 Task: Create a 45-minute meeting to review social media advertising performance.
Action: Mouse moved to (442, 258)
Screenshot: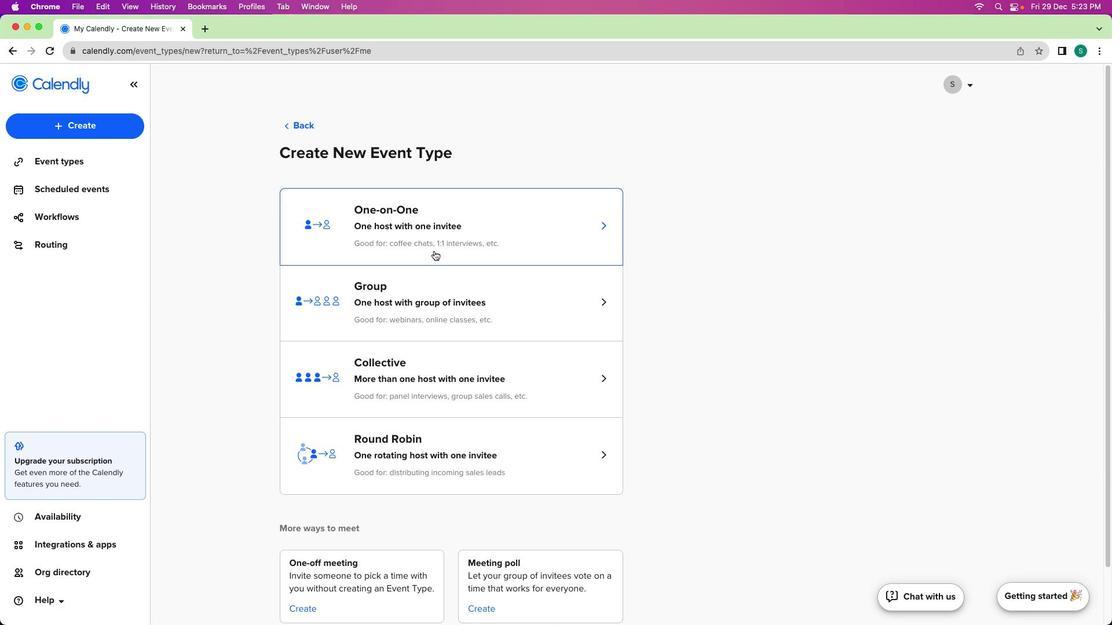 
Action: Mouse pressed left at (442, 258)
Screenshot: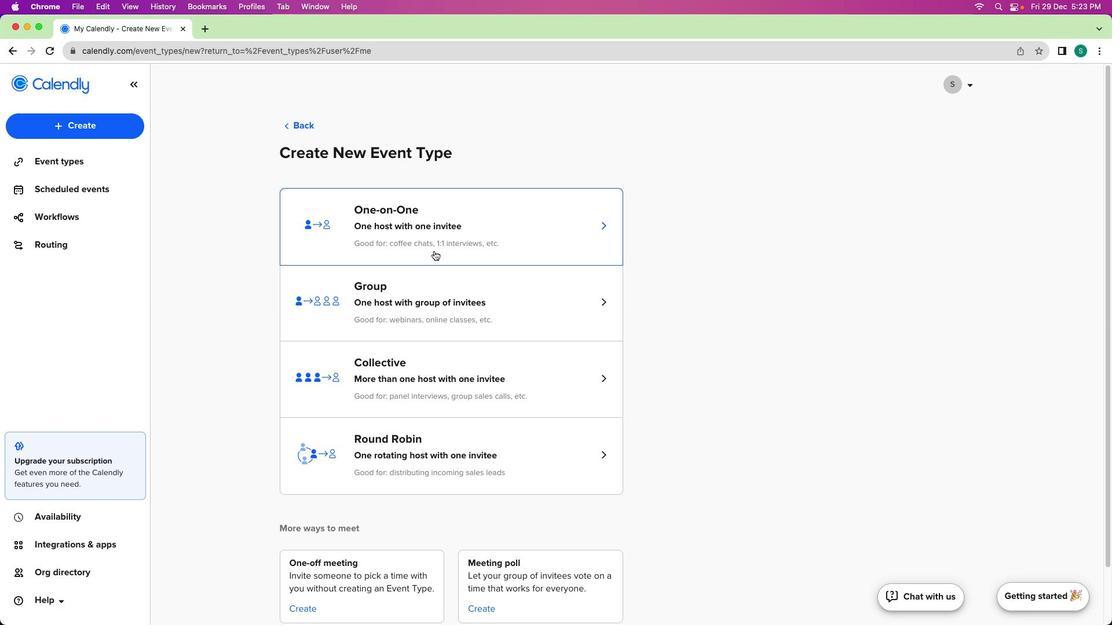 
Action: Mouse moved to (106, 180)
Screenshot: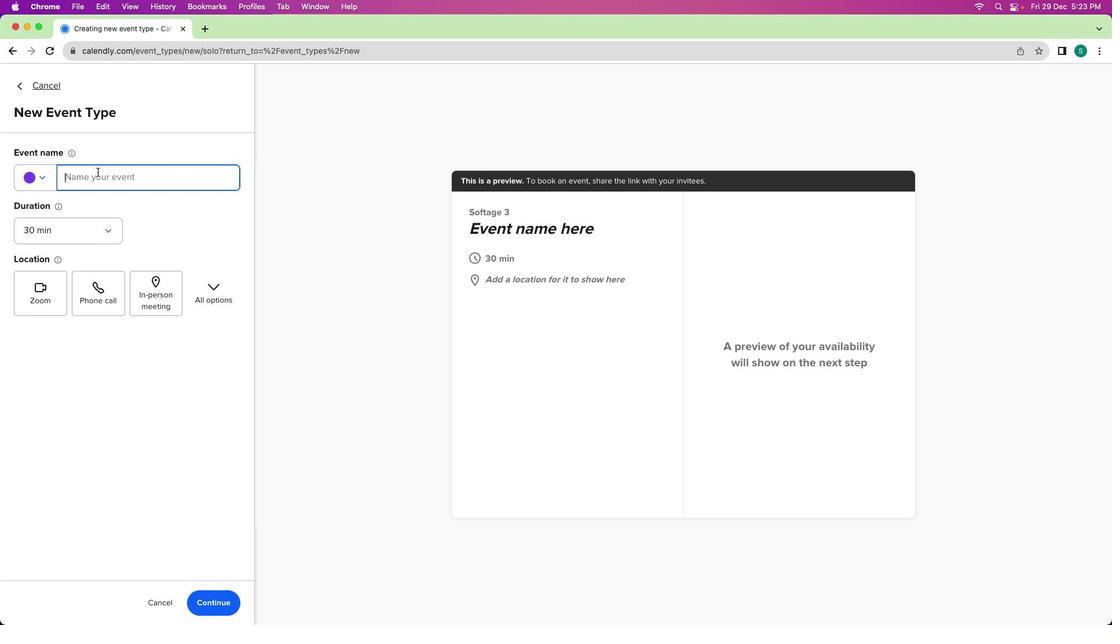 
Action: Mouse pressed left at (106, 180)
Screenshot: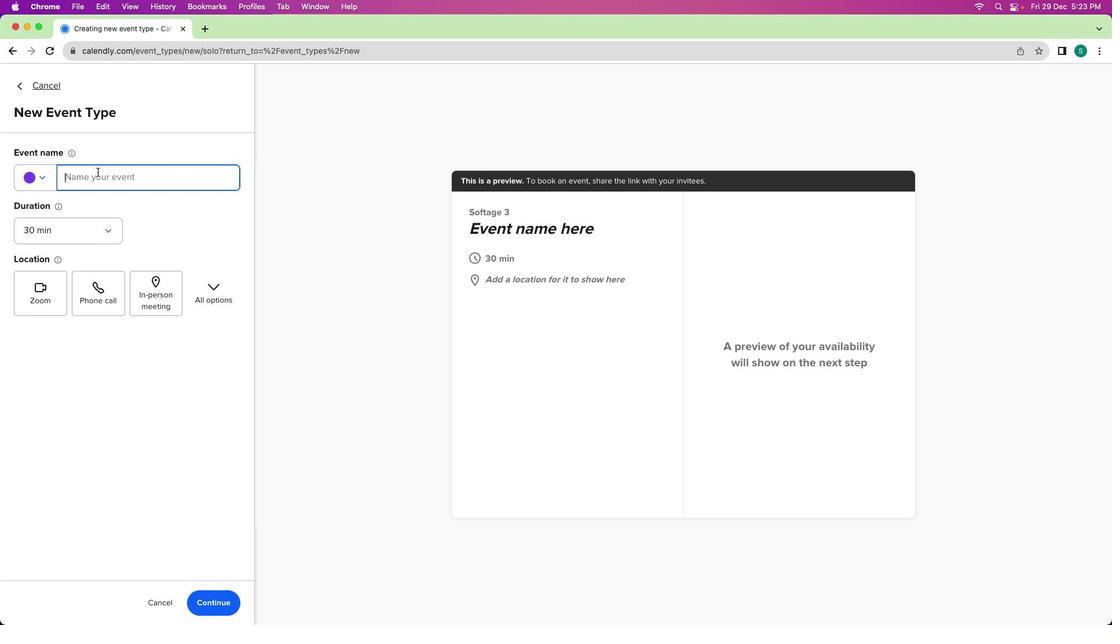 
Action: Mouse moved to (113, 188)
Screenshot: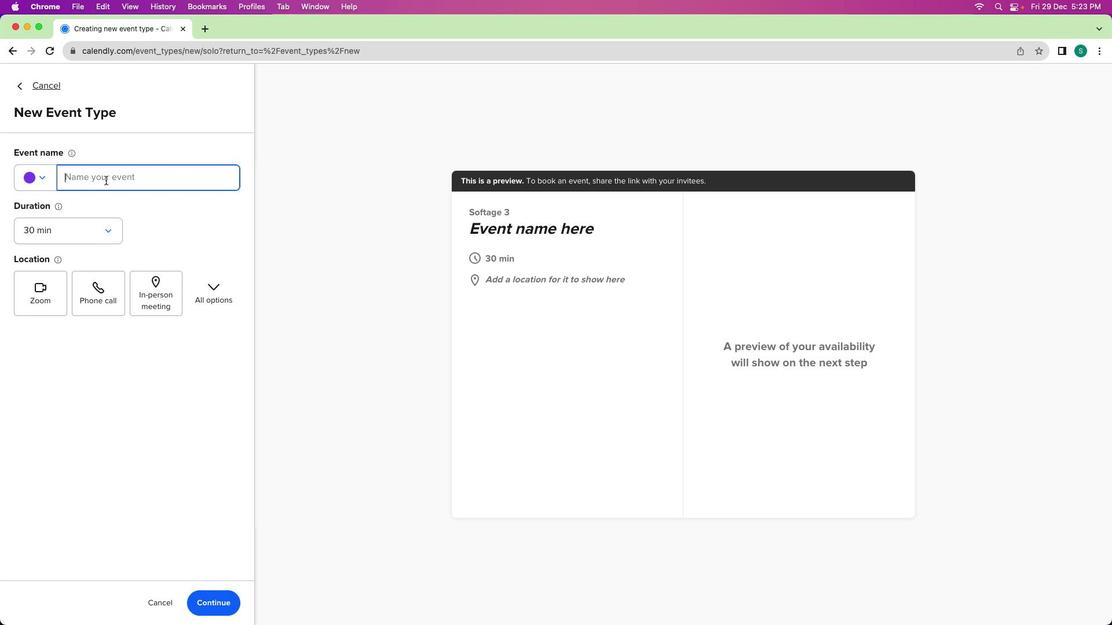 
Action: Key pressed Key.shift'S''o''c''i''a''l'Key.spaceKey.shift'M''e''d''i''a'Key.spaceKey.shift'A''d''v''e''r''t''i''s''i''n''h'Key.backspace'g'Key.spaceKey.shift'P''e''r''f''o''r''m''a''n''c''e'Key.spaceKey.shift'R''e''v''i''e''w'Key.spaceKey.shift'M''e''e''t''i''n''g'
Screenshot: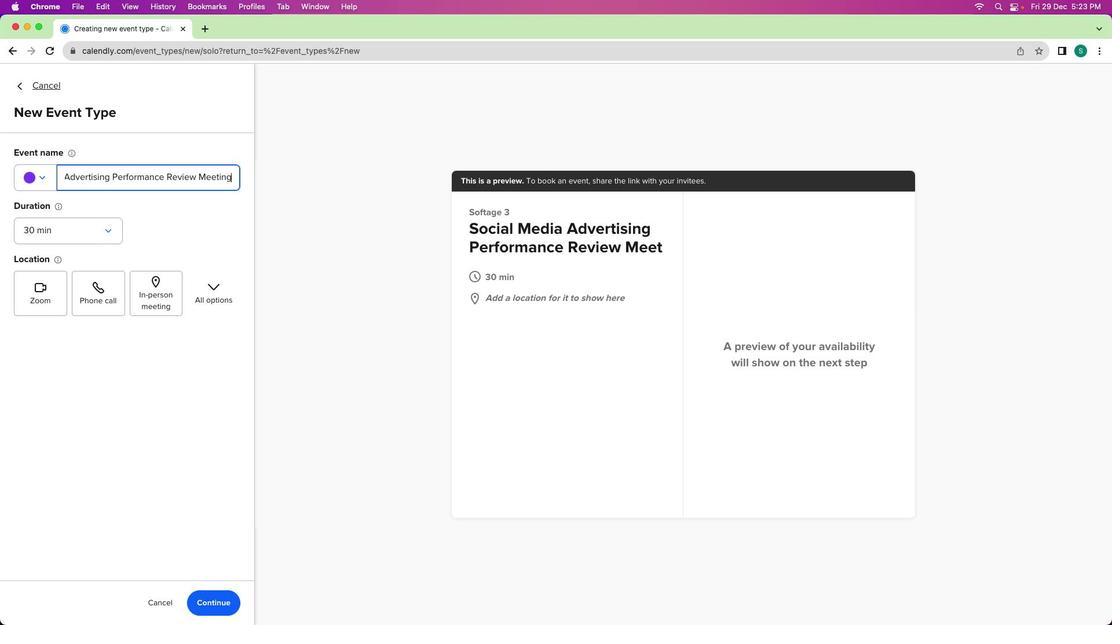 
Action: Mouse moved to (57, 234)
Screenshot: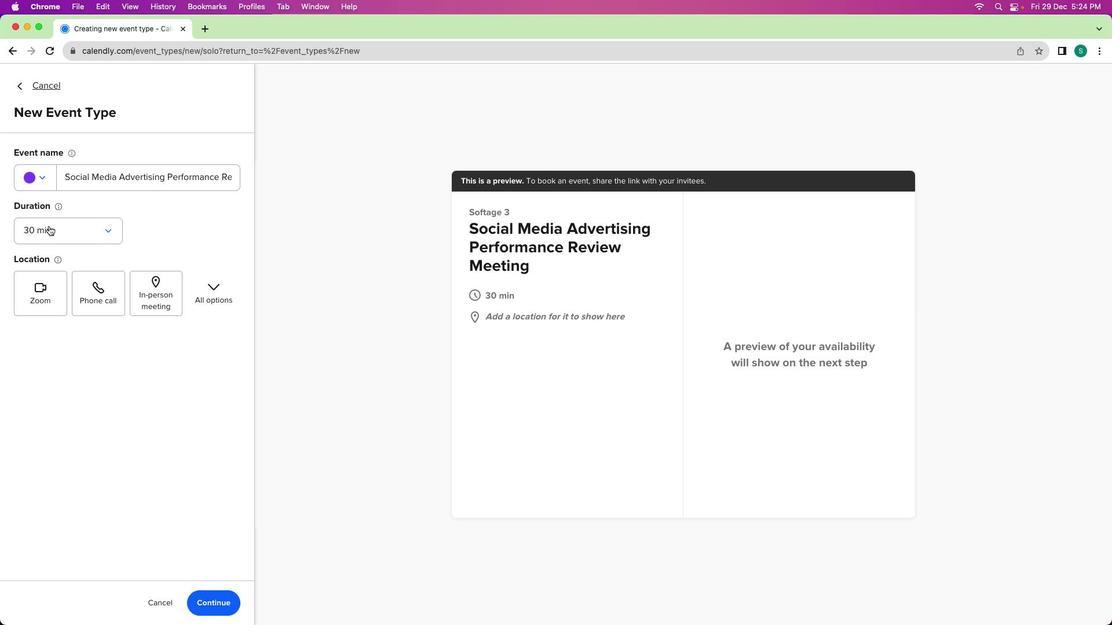 
Action: Mouse pressed left at (57, 234)
Screenshot: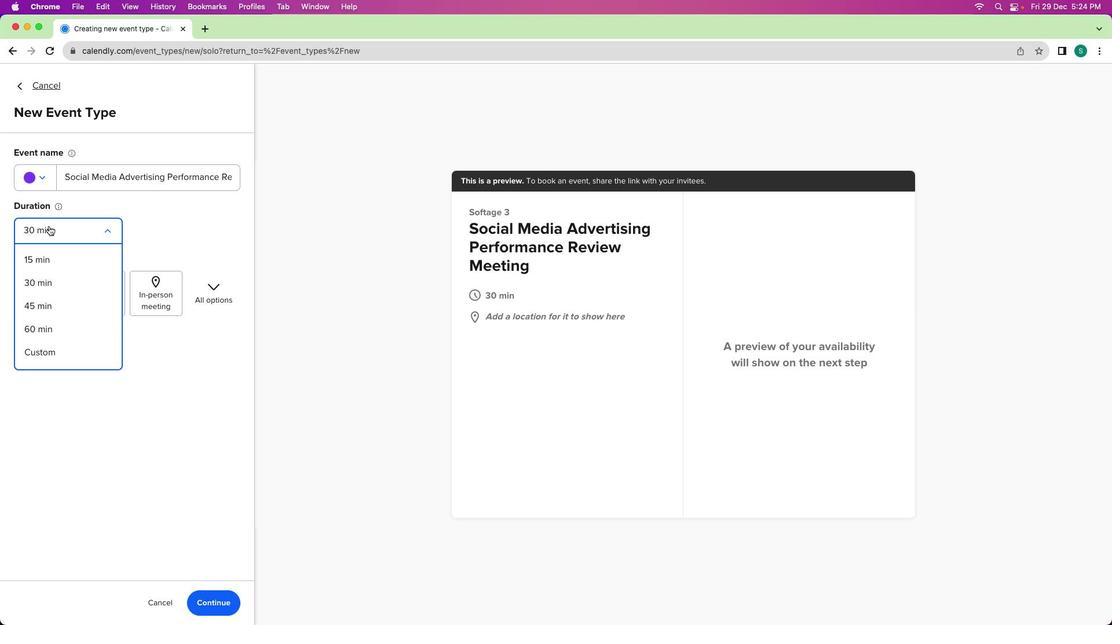 
Action: Mouse moved to (57, 305)
Screenshot: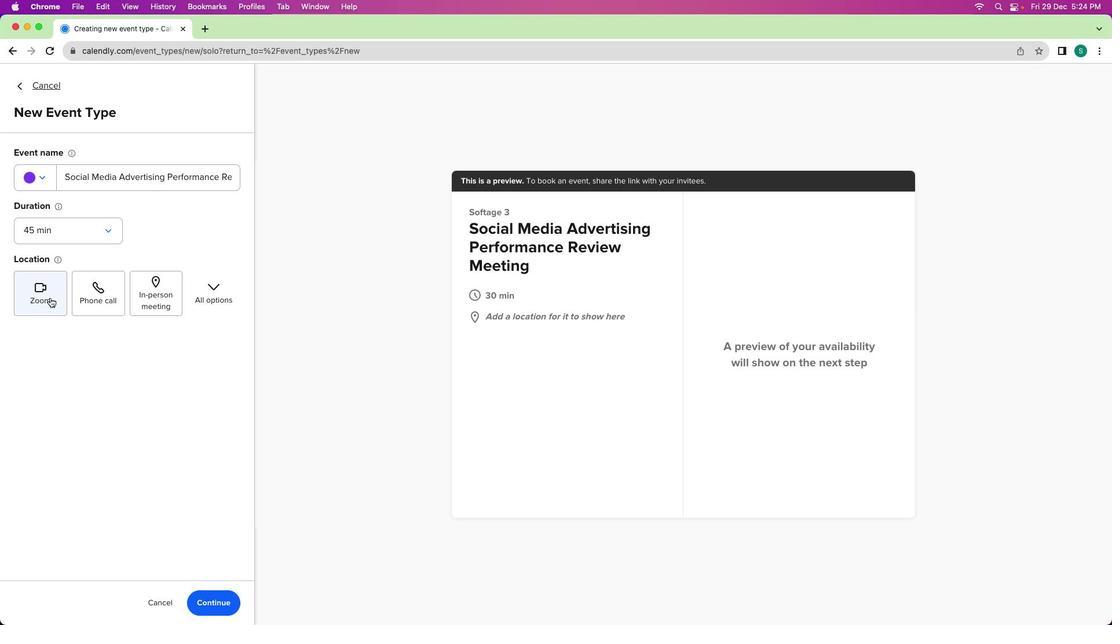 
Action: Mouse pressed left at (57, 305)
Screenshot: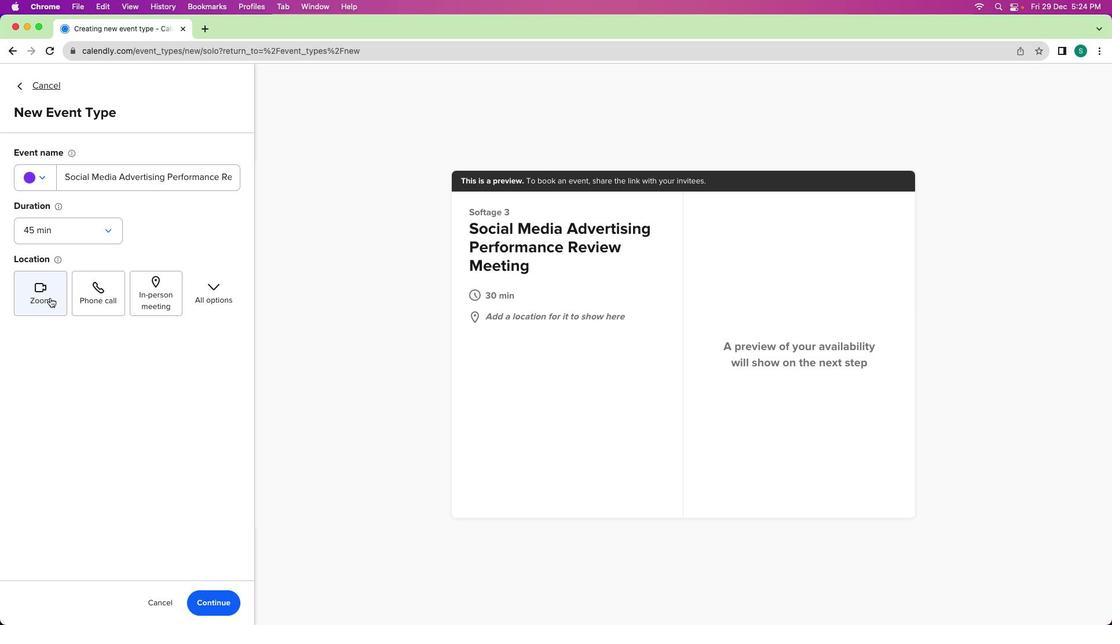 
Action: Mouse moved to (59, 307)
Screenshot: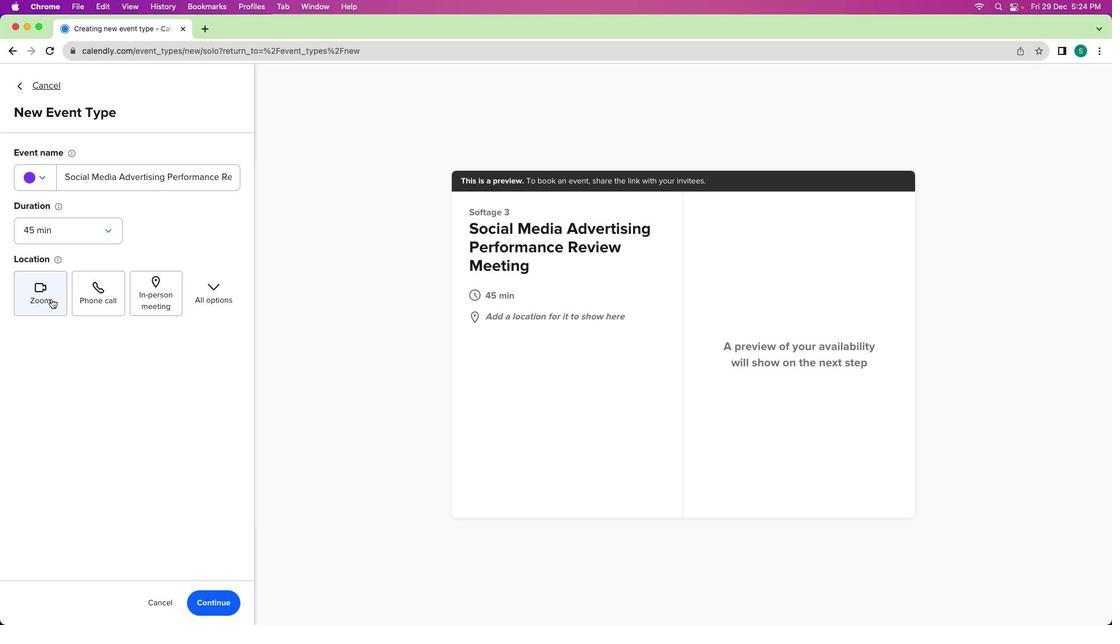 
Action: Mouse pressed left at (59, 307)
Screenshot: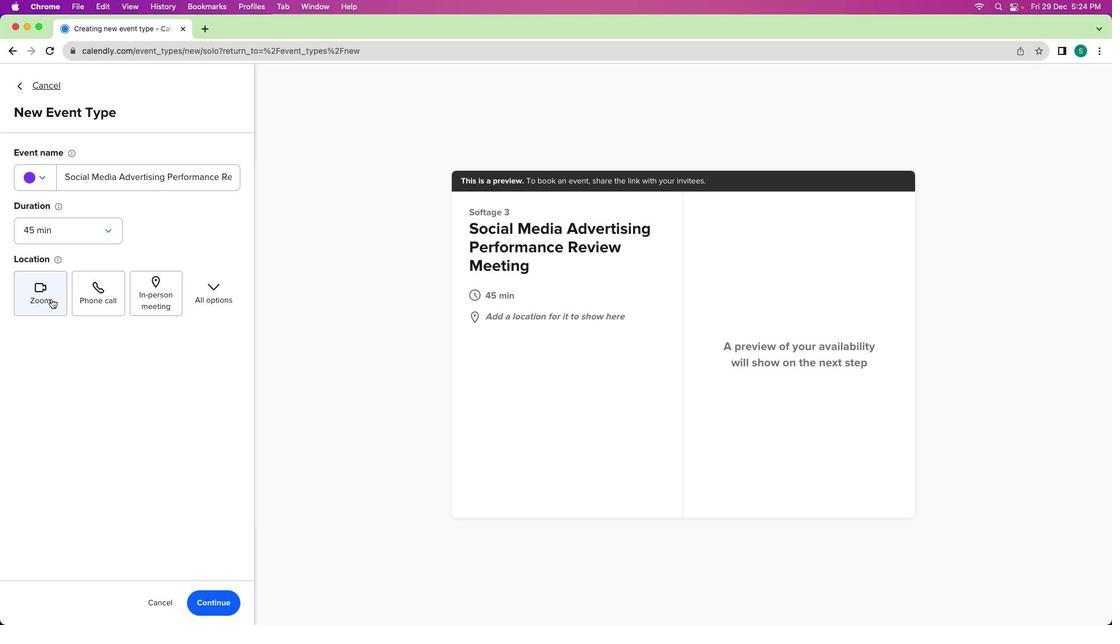 
Action: Mouse moved to (225, 617)
Screenshot: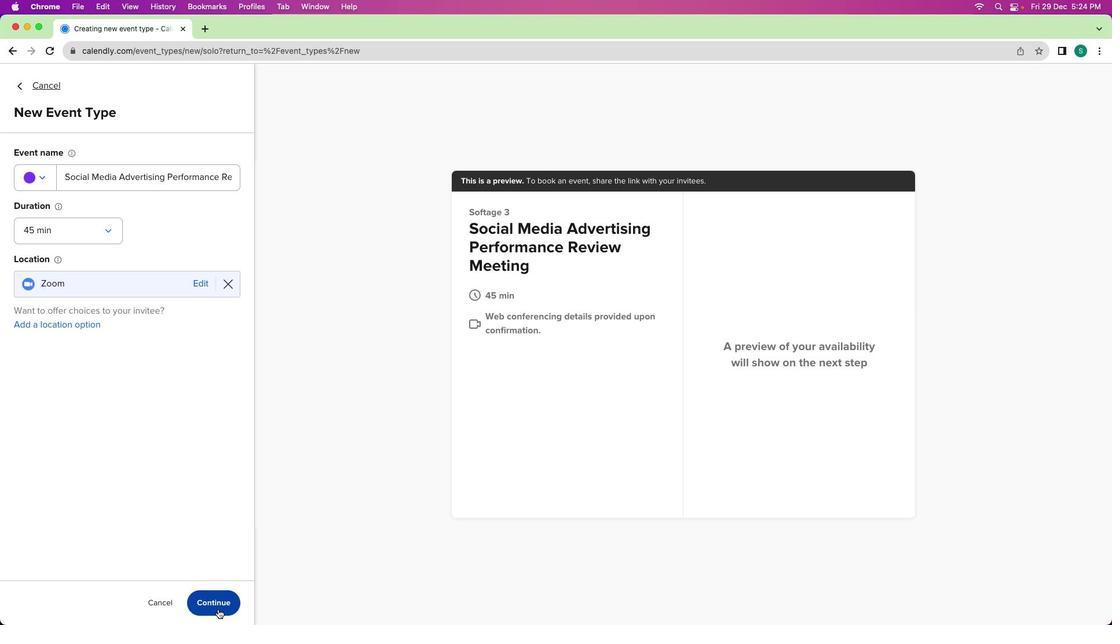 
Action: Mouse pressed left at (225, 617)
Screenshot: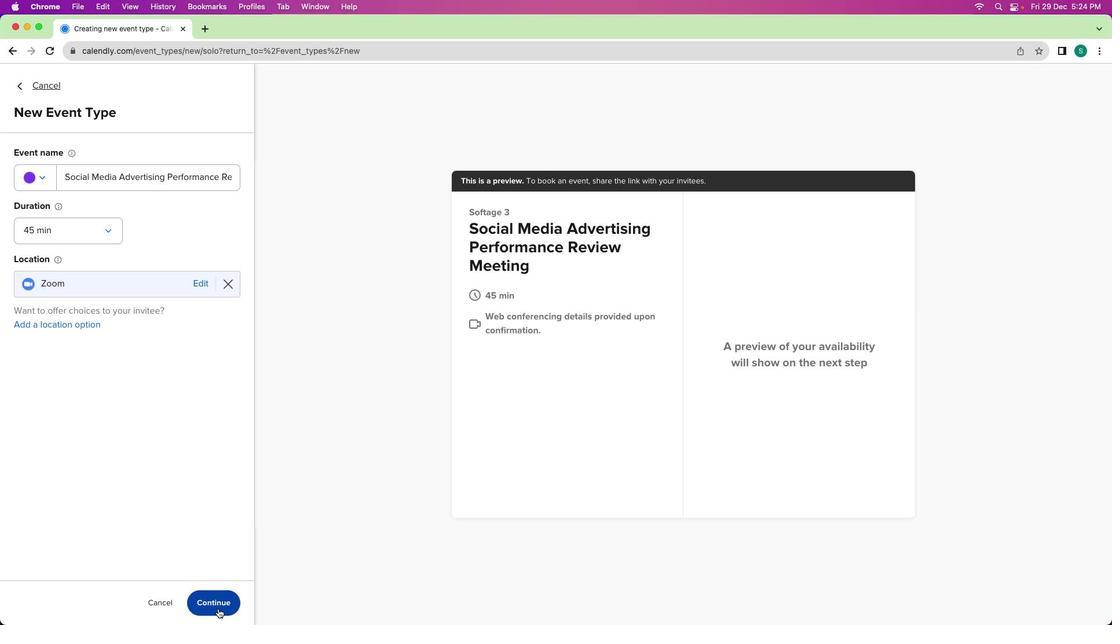 
Action: Mouse moved to (107, 184)
Screenshot: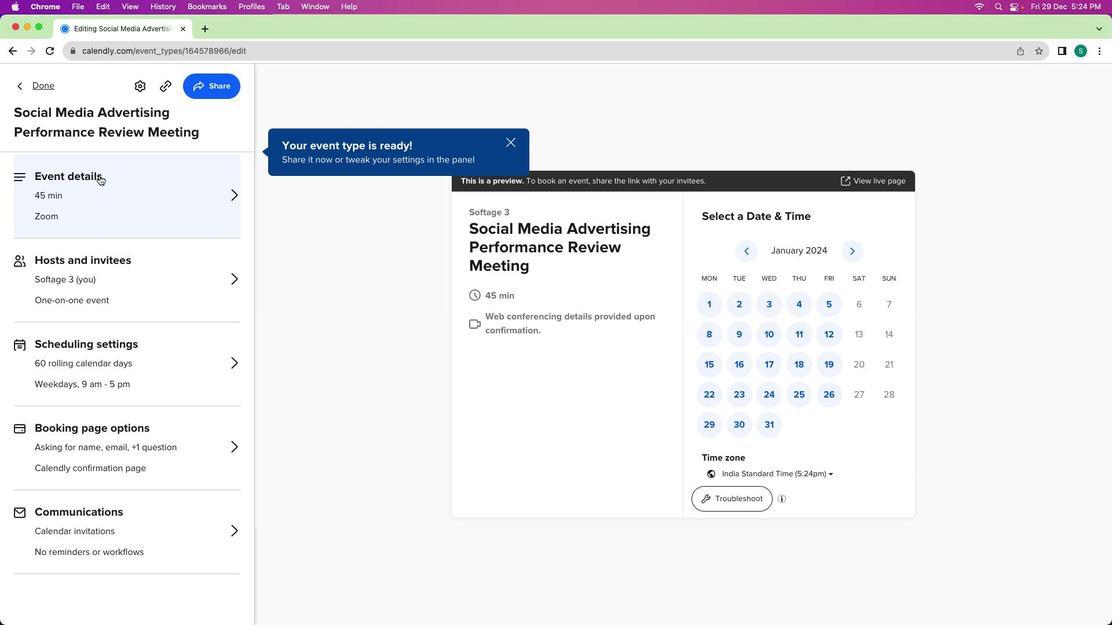 
Action: Mouse pressed left at (107, 184)
Screenshot: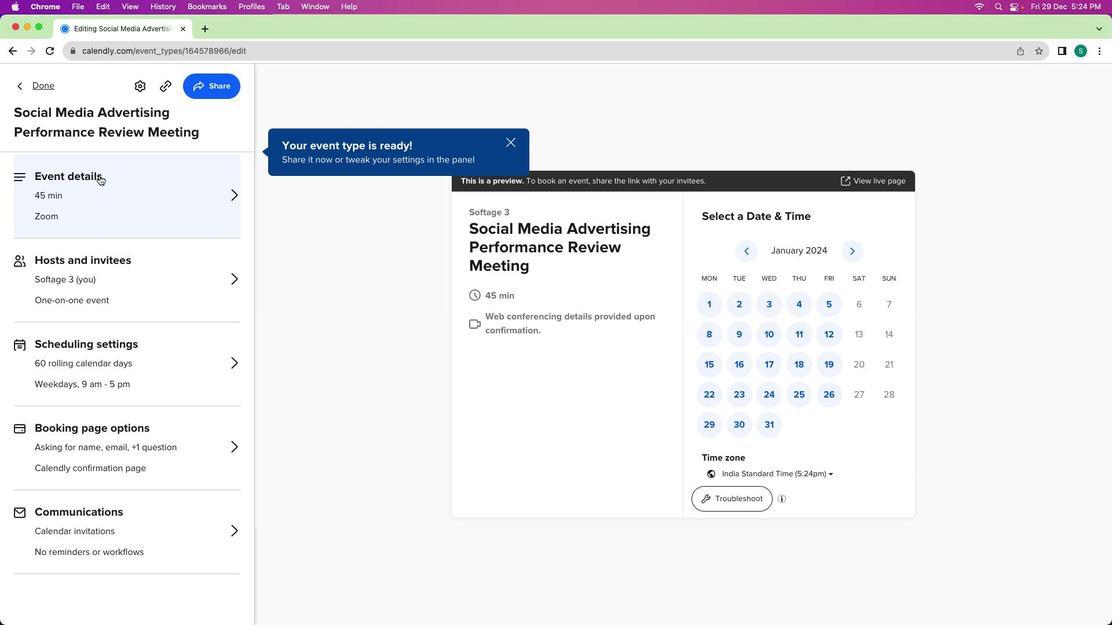 
Action: Mouse moved to (112, 429)
Screenshot: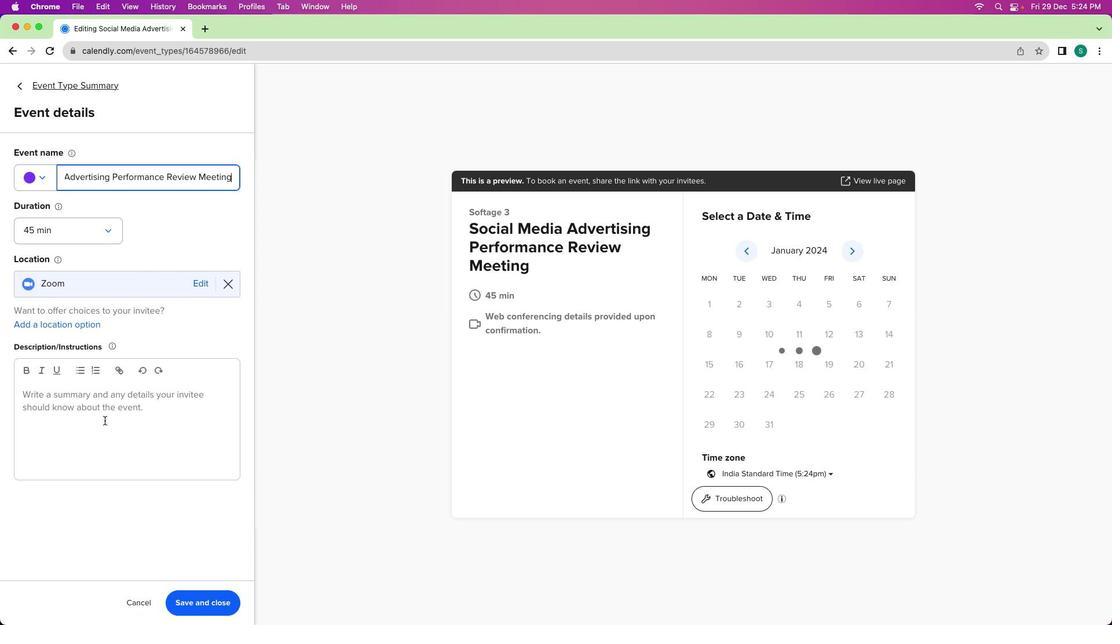 
Action: Mouse pressed left at (112, 429)
Screenshot: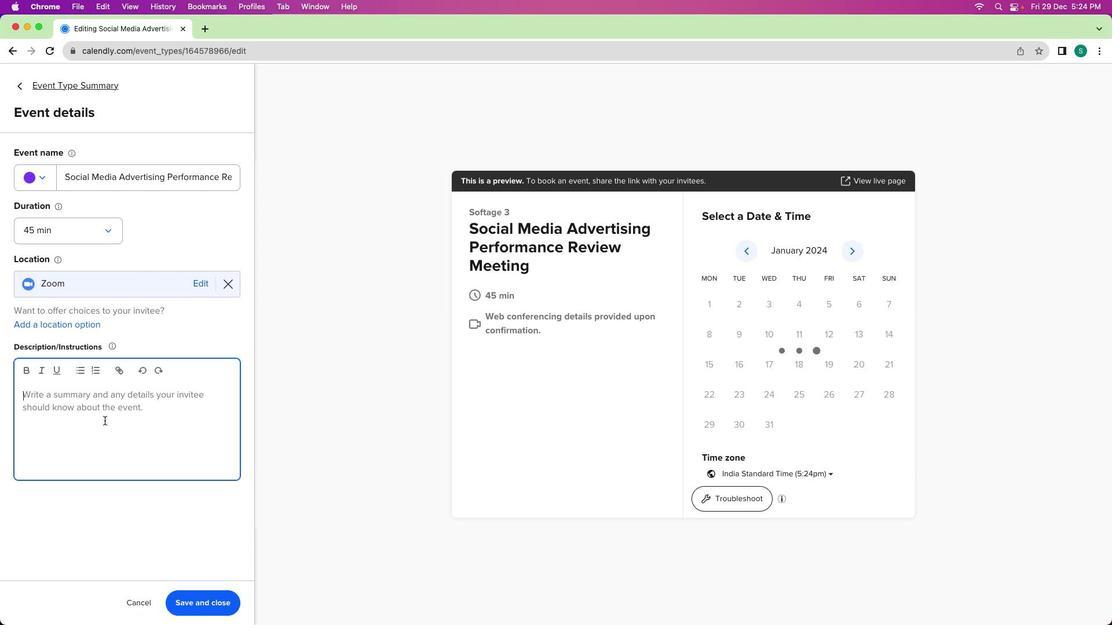 
Action: Mouse moved to (126, 428)
Screenshot: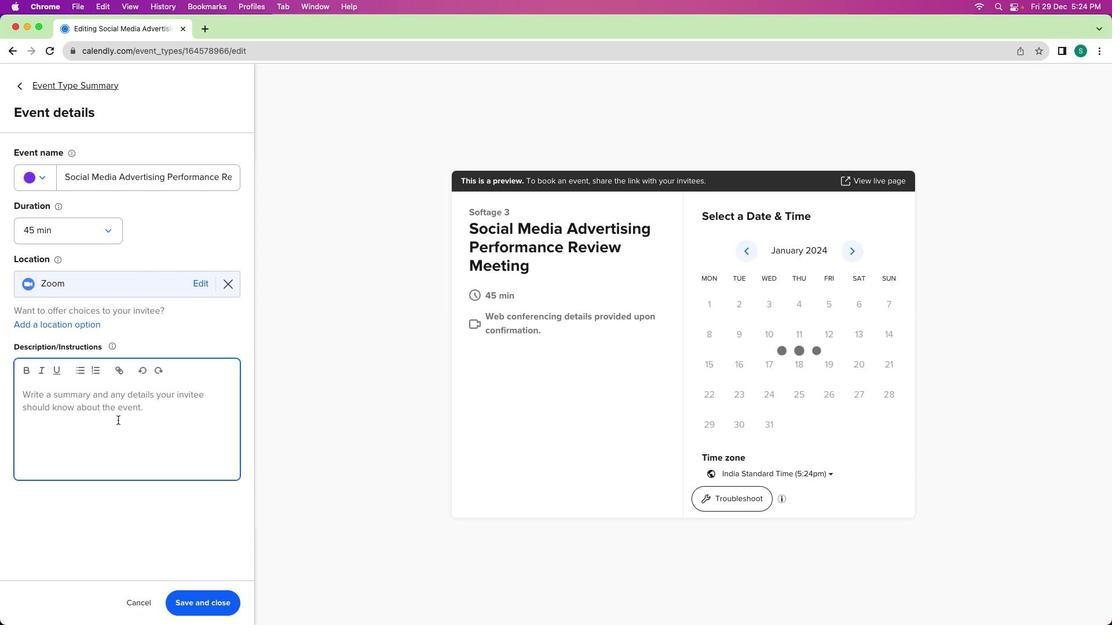 
Action: Key pressed Key.shift'A'Key.space'f''o''c''u''e'Key.backspace's''e''d'Key.space'd''e''s''s''i''o''n'Key.space'd''e''d'Key.leftKey.leftKey.leftKey.leftKey.leftKey.leftKey.leftKey.leftKey.leftKey.leftKey.backspace's'Key.down'i''c''a''t''e''d'Key.space't''o'Key.space'r''e''v''i''e''w''i''g'Key.backspace'n''g'Key.space't''h''e'Key.space'p''e''r''f''o''r''m''a''n''c''e'Key.space'o''f'Key.space'o''u''r'Key.space's''o''c''i''a''l'Key.space'm''e''d''i''a'Key.space'a''d''v''e''r''t''i''s''i''n''g'Key.space'e''f''f''f''o''r''t''s'Key.leftKey.leftKey.leftKey.leftKey.backspaceKey.down'.'Key.backspace','Key.space'k''e''y'Key.space'm''e''t''r''i''c''s'Key.spaceKey.backspace','Key.space'd''i''s''c''u''s''s'Key.space't''h''e'Key.space'e''f''f''e''c''t''i''v''e''s''n''e''s''s'Key.space'o''f'Key.spaceKey.leftKey.leftKey.leftKey.leftKey.leftKey.leftKey.leftKey.leftKey.backspaceKey.down'd''i''f''f''e''r''e''m''t'Key.space'c''a''m'Key.leftKey.leftKey.leftKey.leftKey.leftKey.backspace'n'Key.down'p''a''i''g''n''s'','Key.space'a''n''d'Key.space'e''x''p''l''o''r''e'Key.space'o''p''p''o''r''t''u''n''i''t''i''e''s'Key.space'f''o''r'Key.space'o''p''t''i''m''i''z''a''t''i''o''n'Key.space'a''n''d'Key.space'i''m''p''r''o''v''e''m''e''n''t''.'
Screenshot: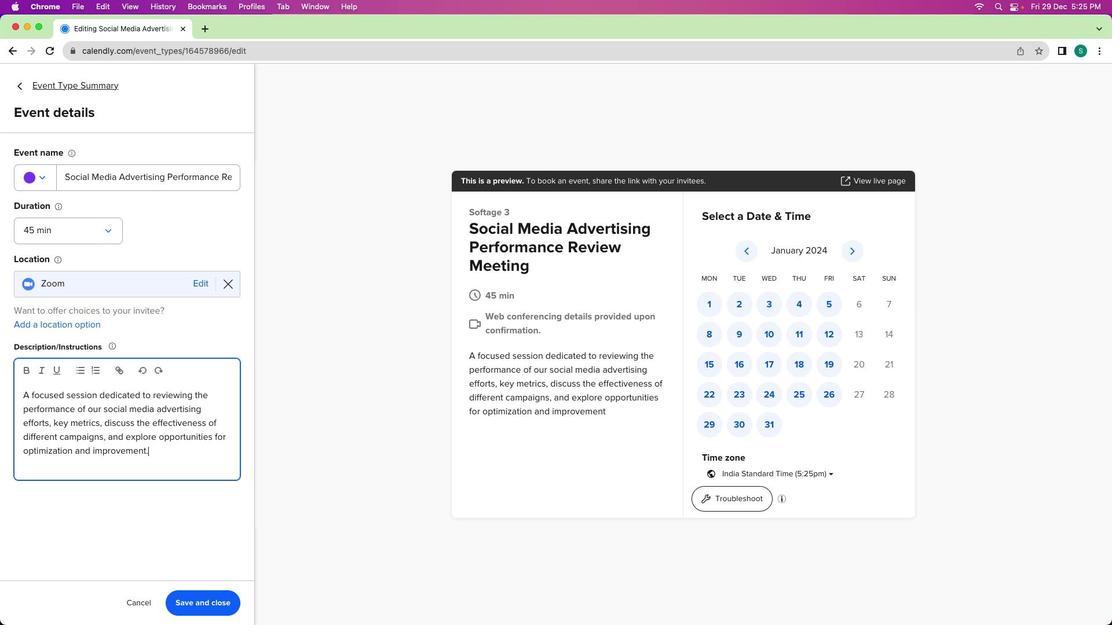 
Action: Mouse moved to (228, 608)
Screenshot: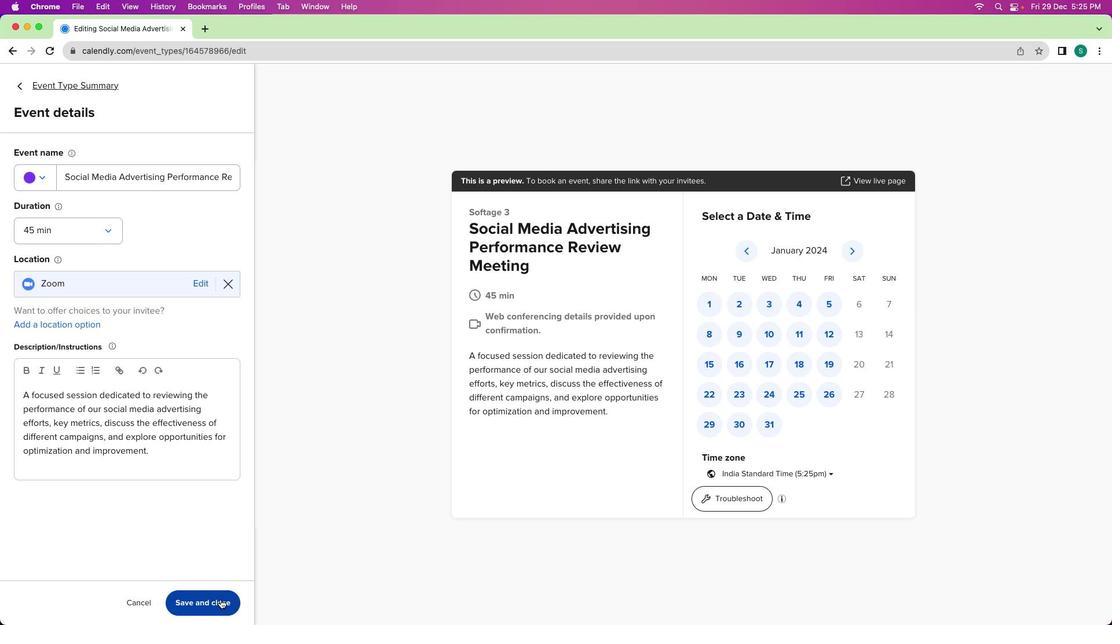 
Action: Mouse pressed left at (228, 608)
Screenshot: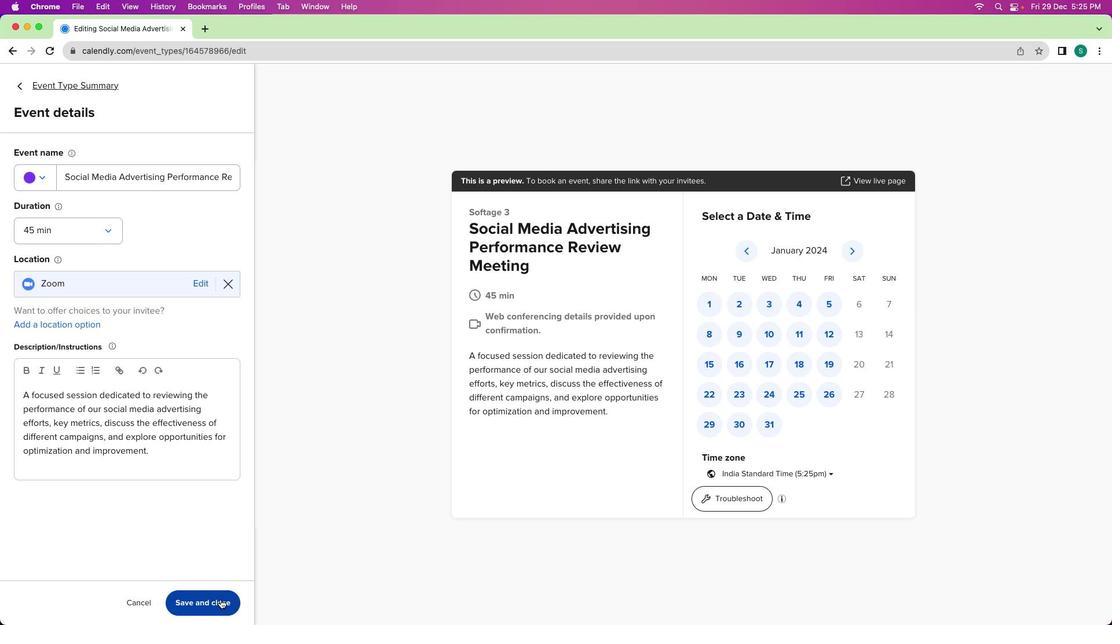 
Action: Mouse moved to (48, 89)
Screenshot: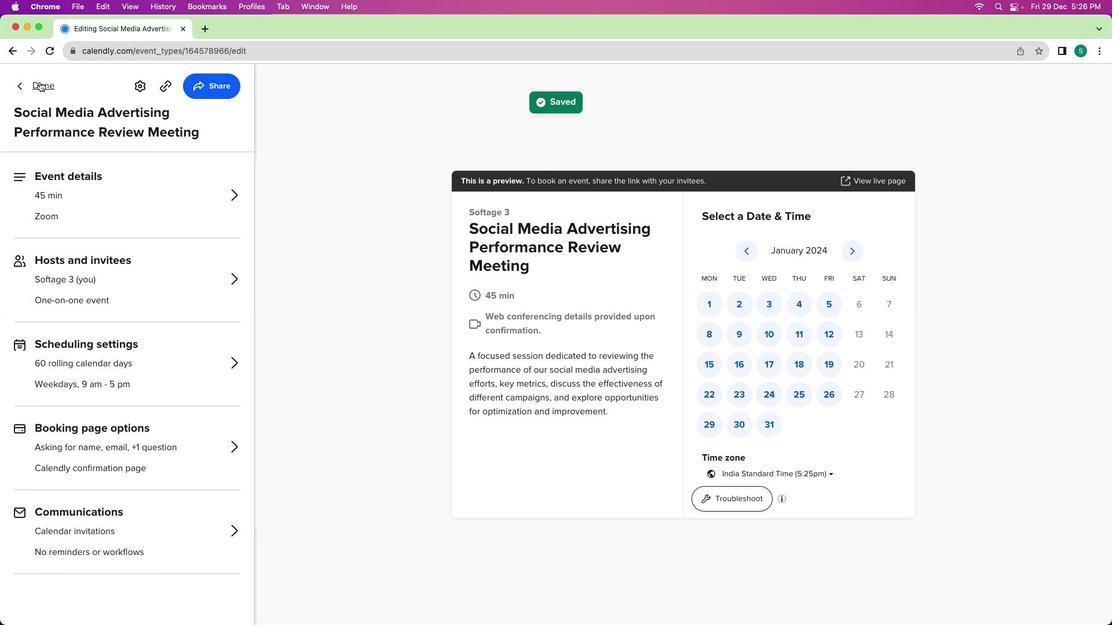 
Action: Mouse pressed left at (48, 89)
Screenshot: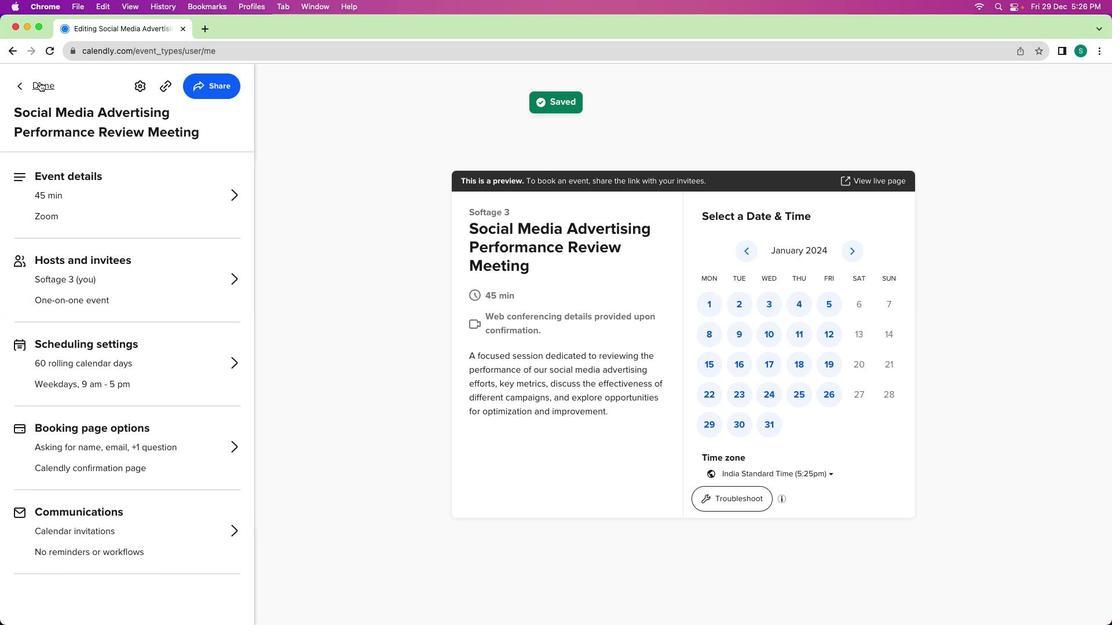 
Action: Mouse moved to (443, 344)
Screenshot: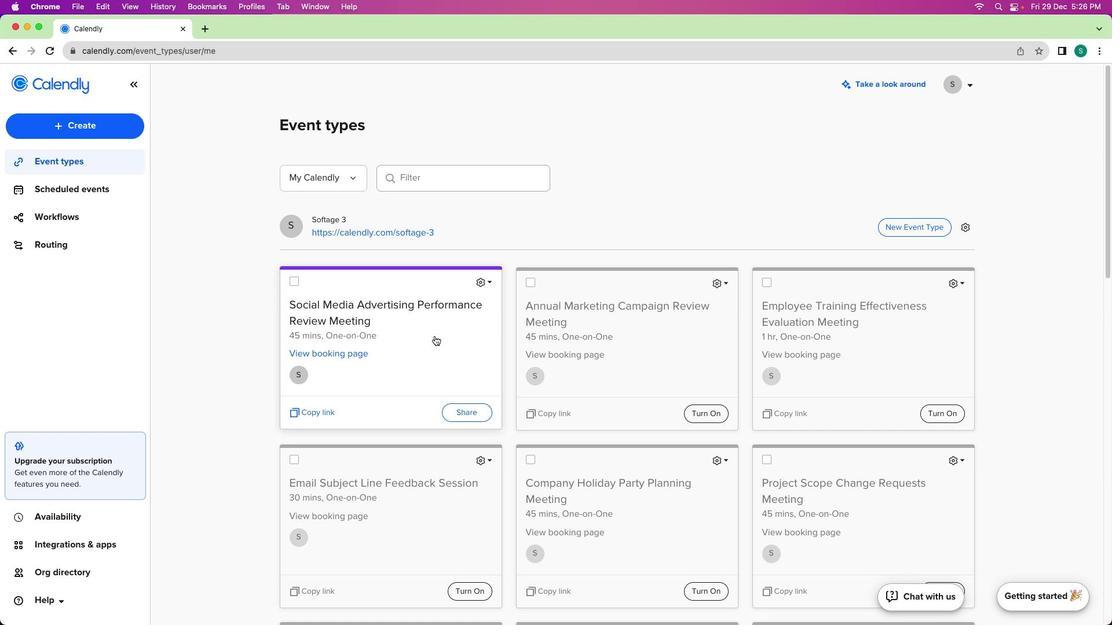 
